 Task: Apply Zoom In
Action: Mouse pressed left at (531, 199)
Screenshot: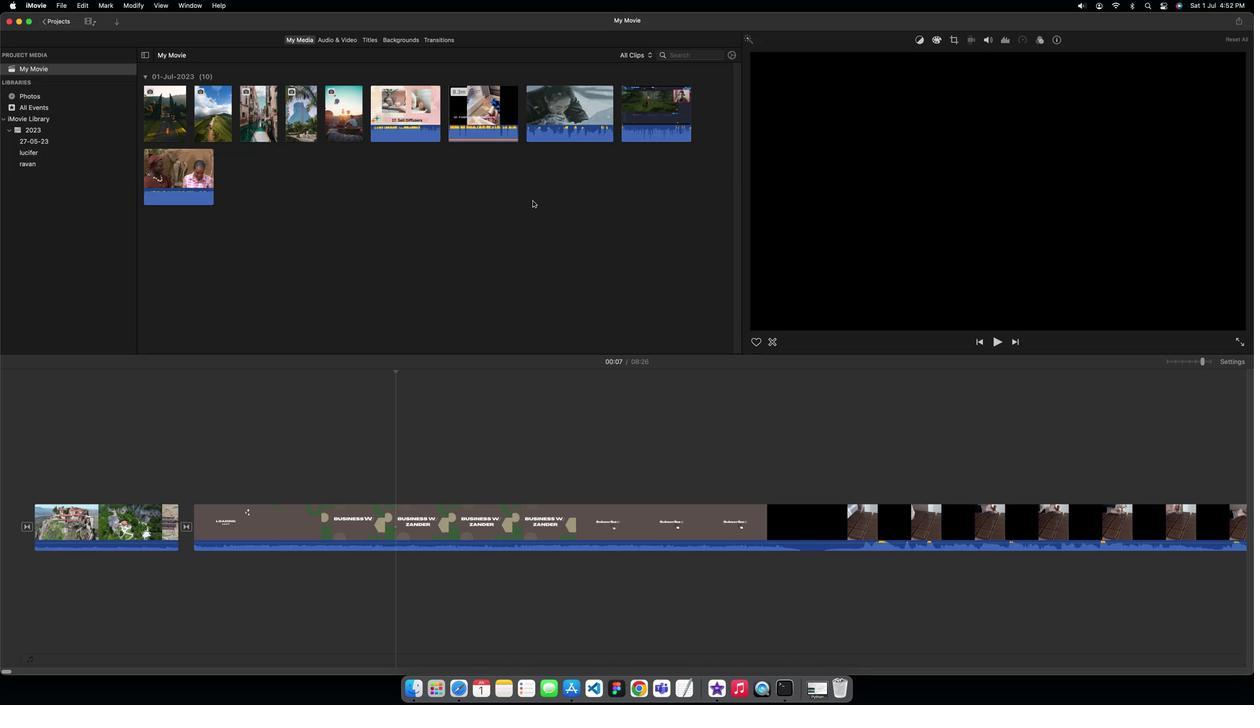 
Action: Mouse moved to (507, 190)
Screenshot: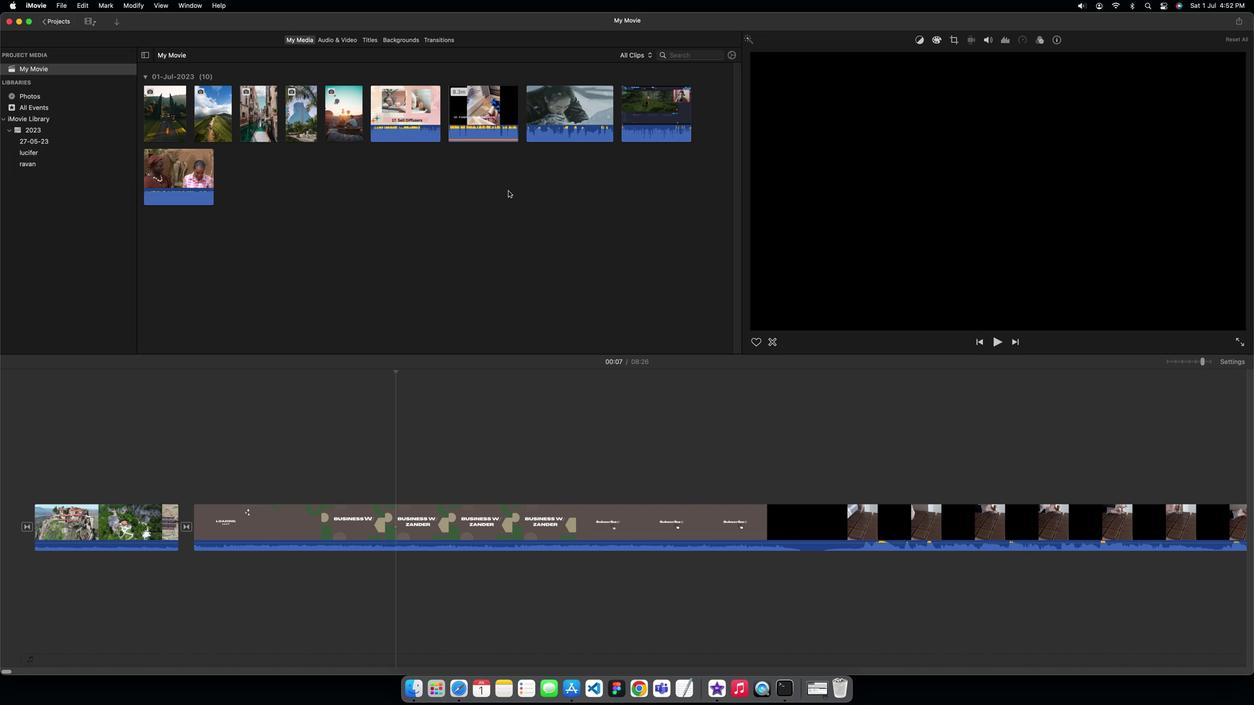 
Action: Mouse pressed left at (507, 190)
Screenshot: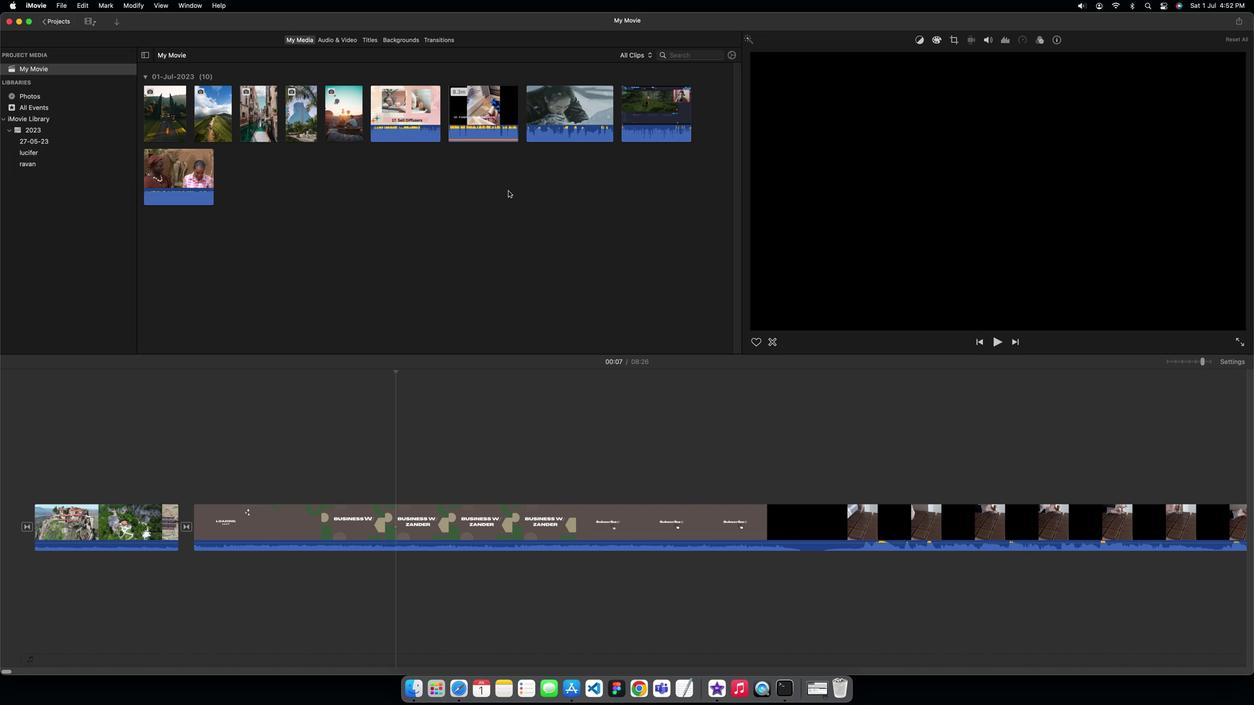 
Action: Mouse moved to (162, 8)
Screenshot: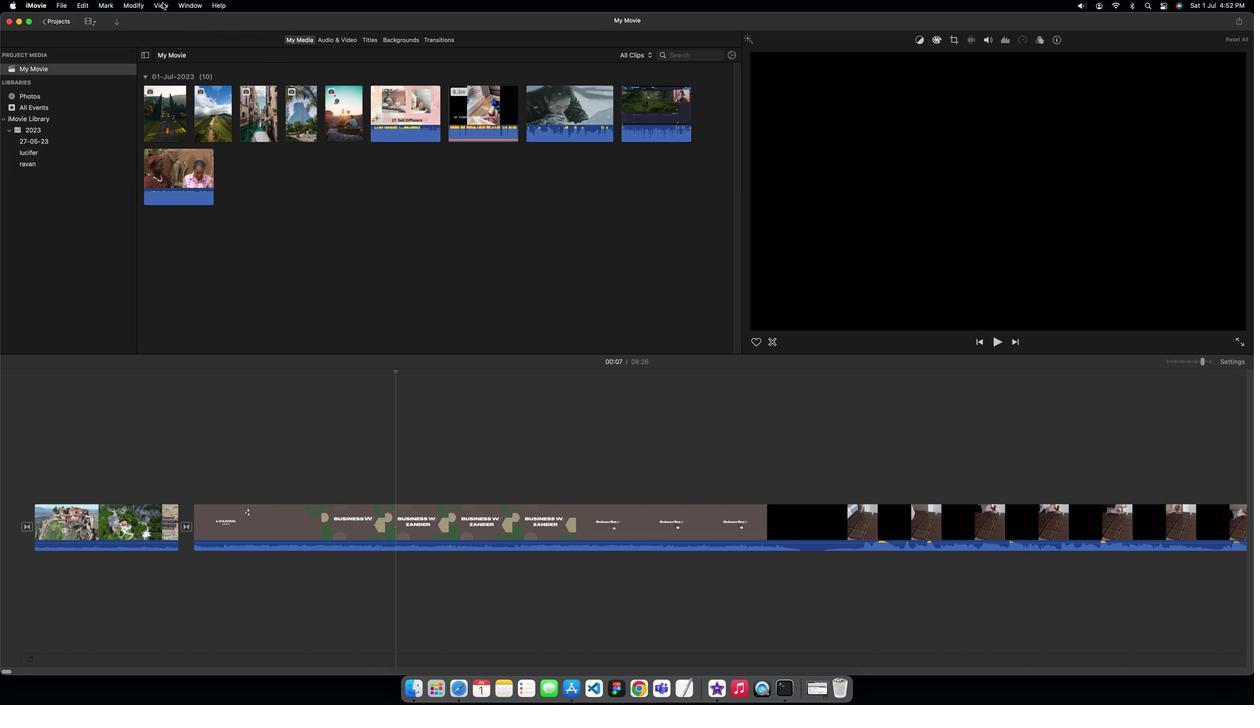 
Action: Mouse pressed left at (162, 8)
Screenshot: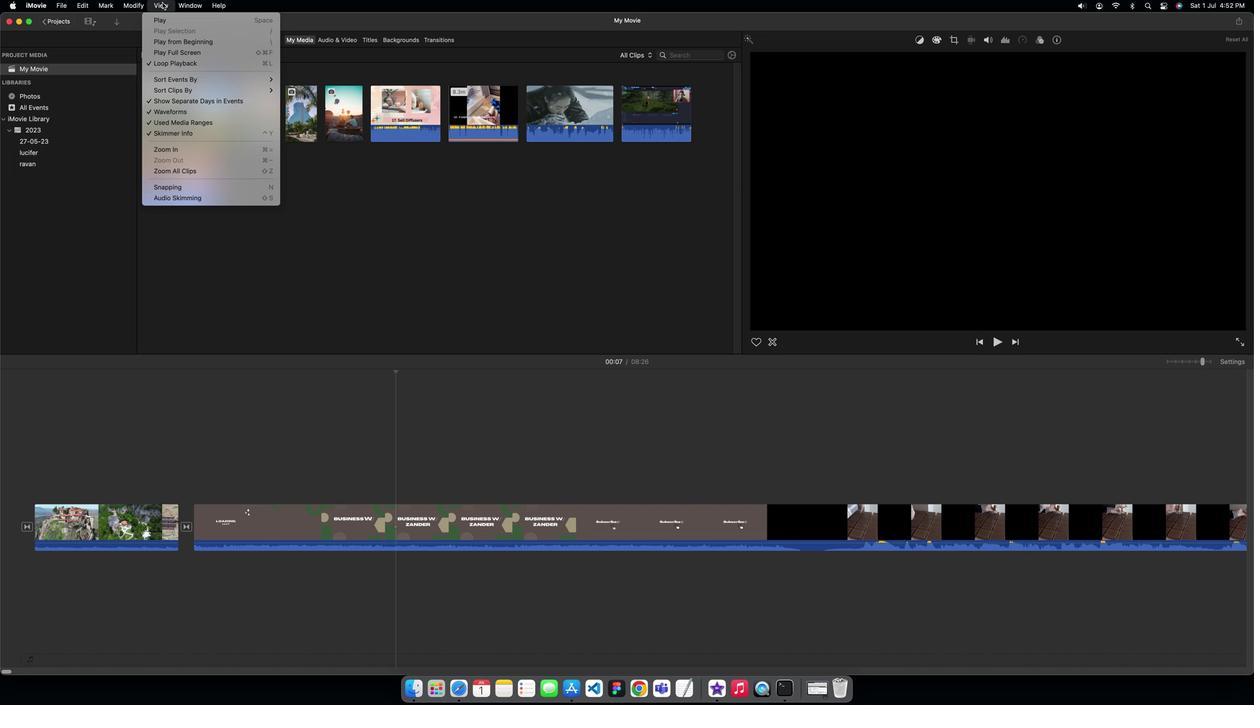 
Action: Mouse moved to (169, 148)
Screenshot: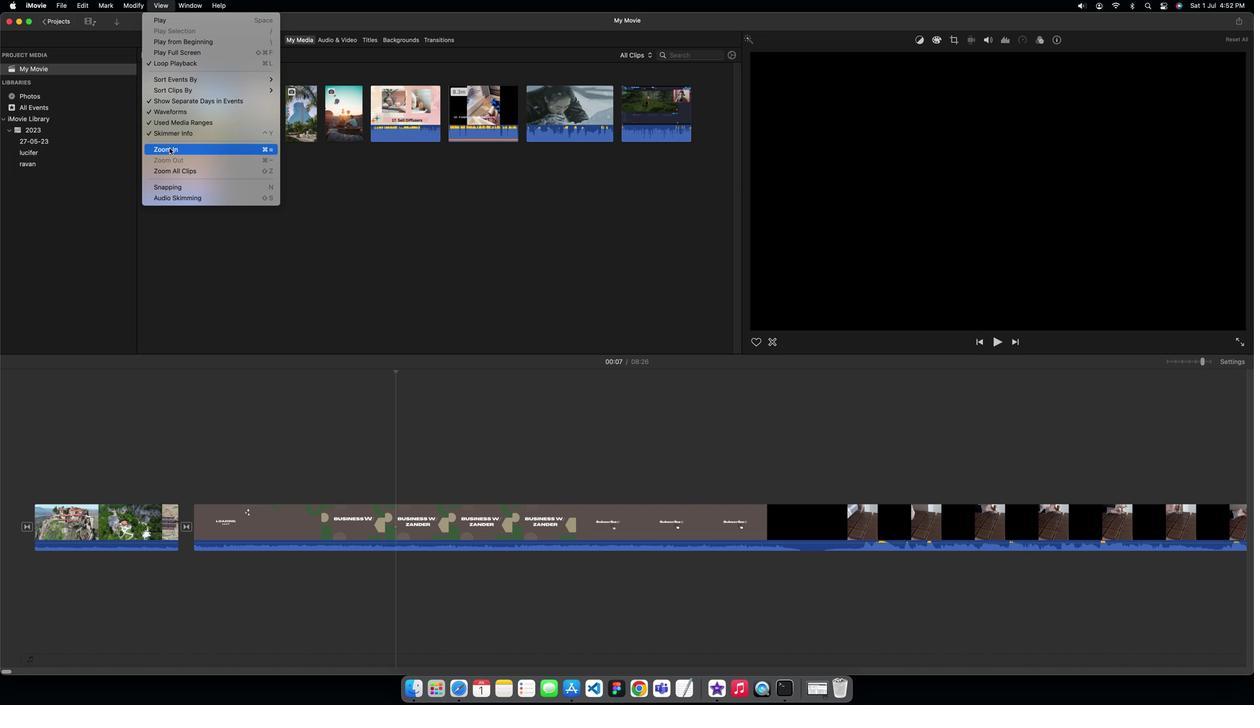 
Action: Mouse pressed left at (169, 148)
Screenshot: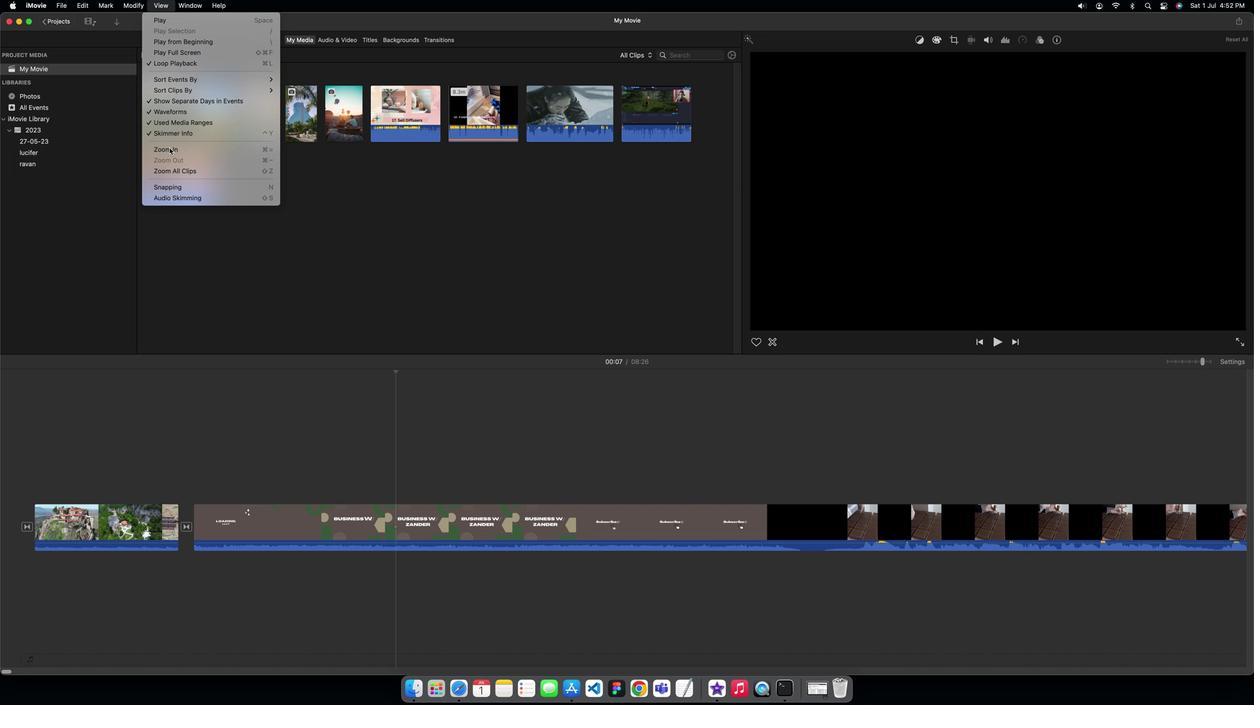 
